 Task: Filter people whose past company is Accenture.
Action: Mouse moved to (322, 58)
Screenshot: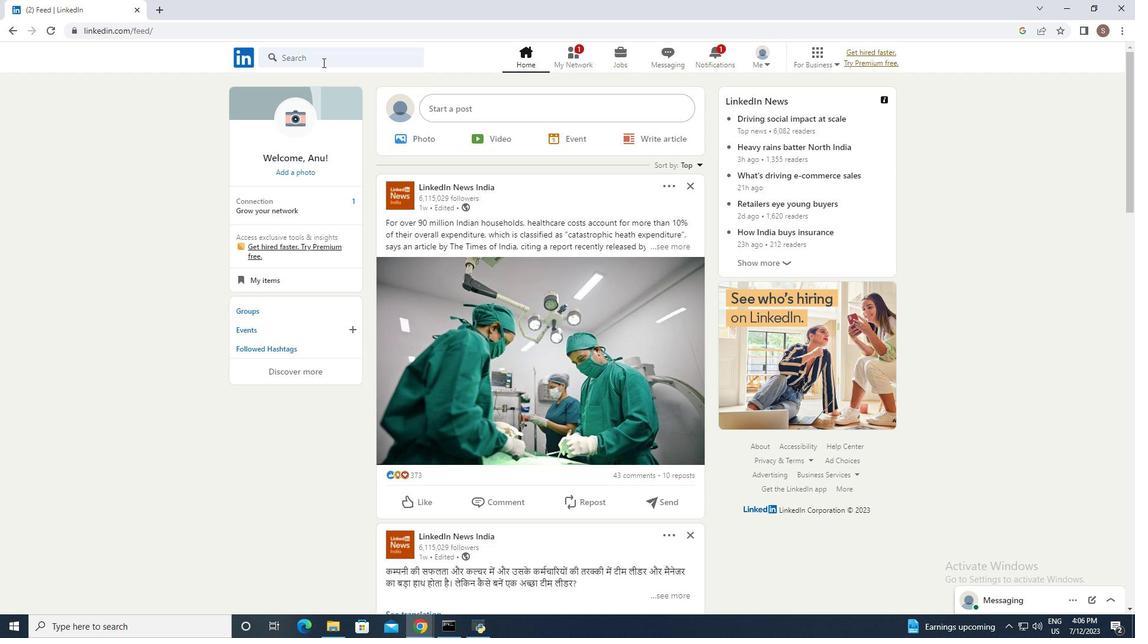 
Action: Mouse pressed left at (322, 58)
Screenshot: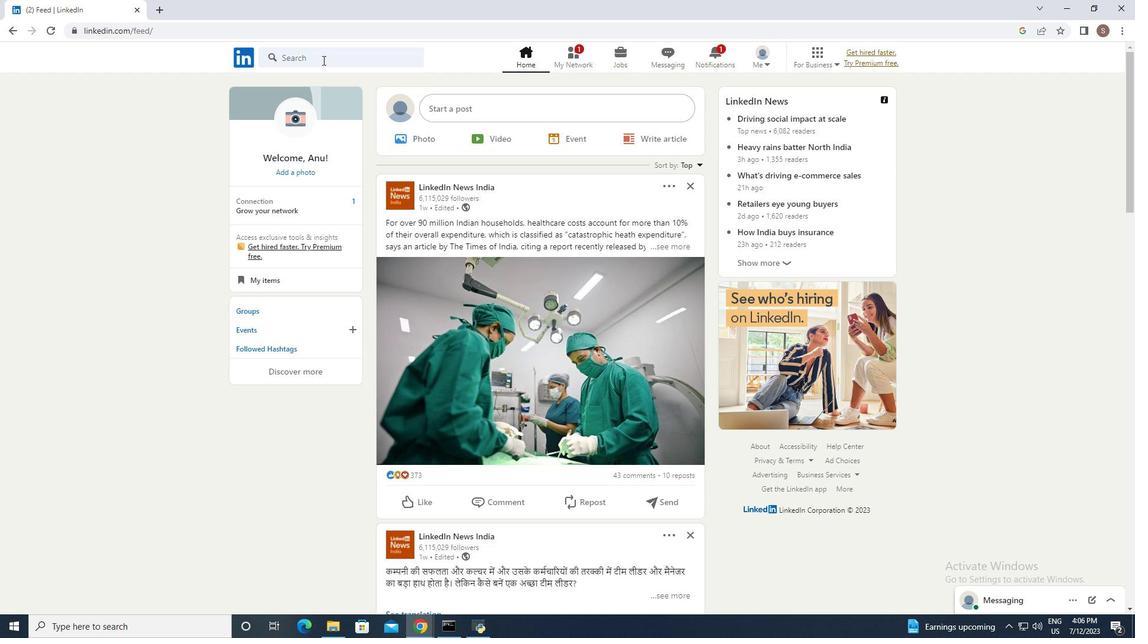 
Action: Mouse moved to (318, 155)
Screenshot: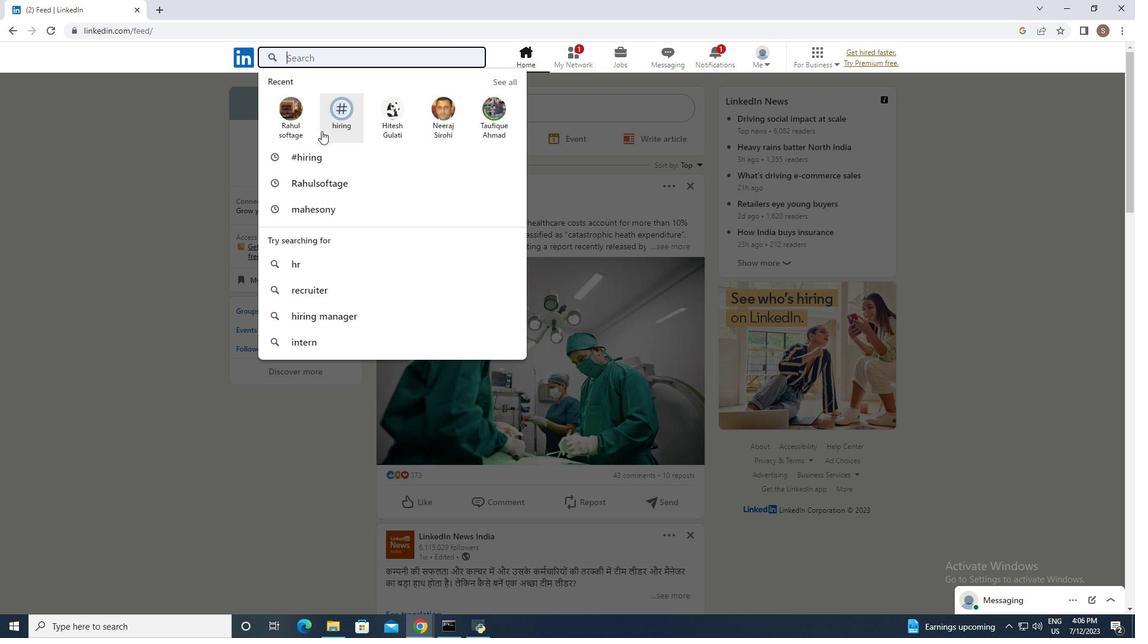 
Action: Mouse pressed left at (318, 155)
Screenshot: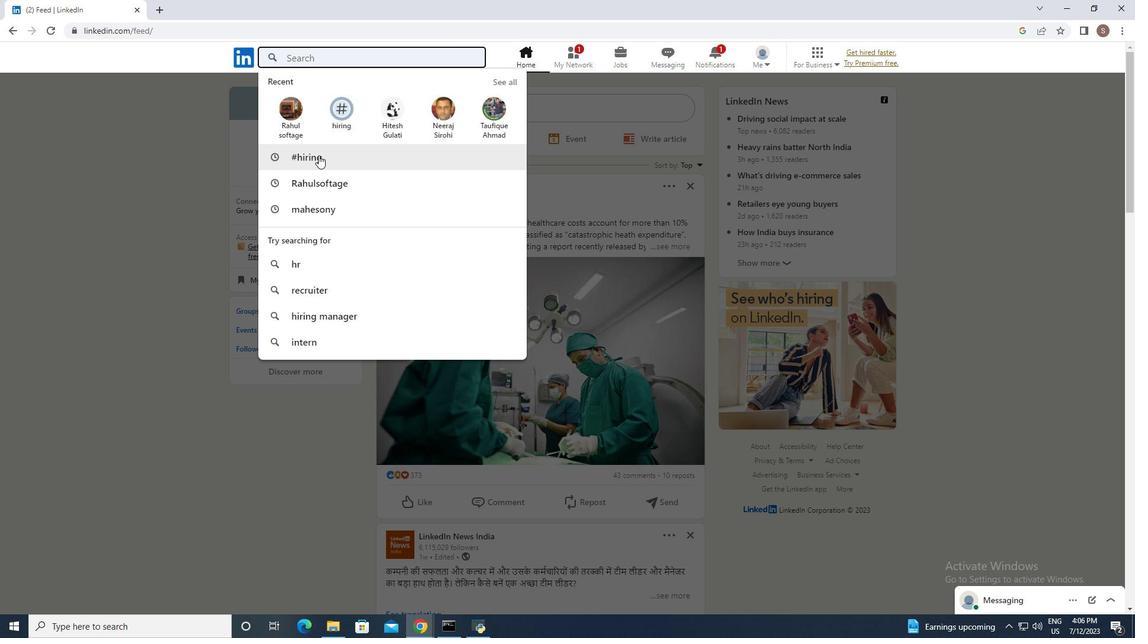 
Action: Mouse moved to (337, 92)
Screenshot: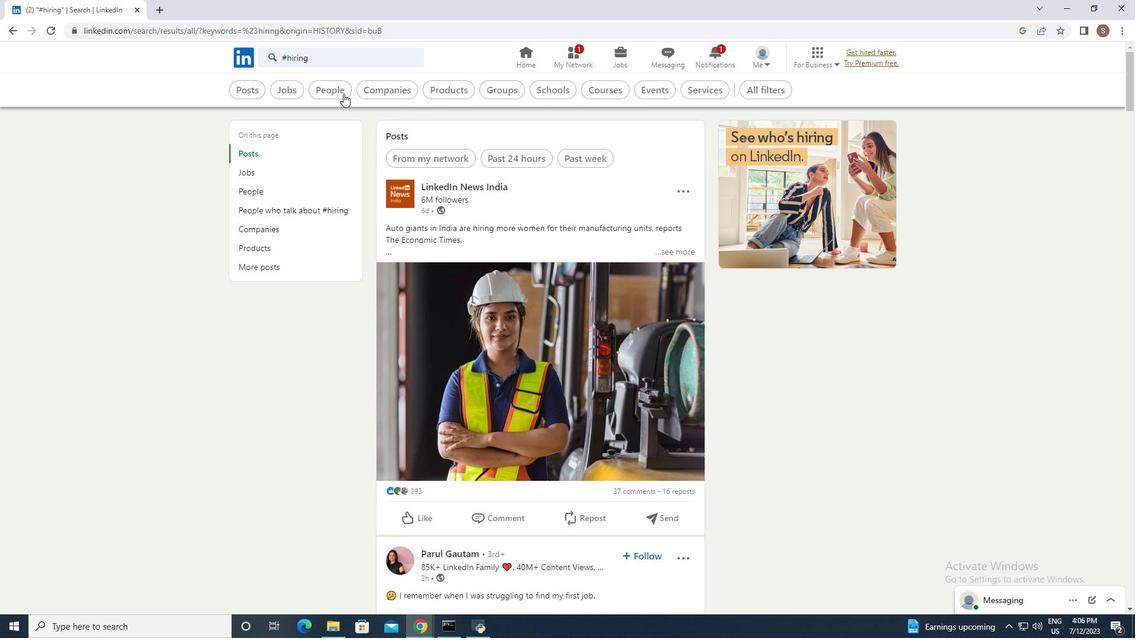 
Action: Mouse pressed left at (337, 92)
Screenshot: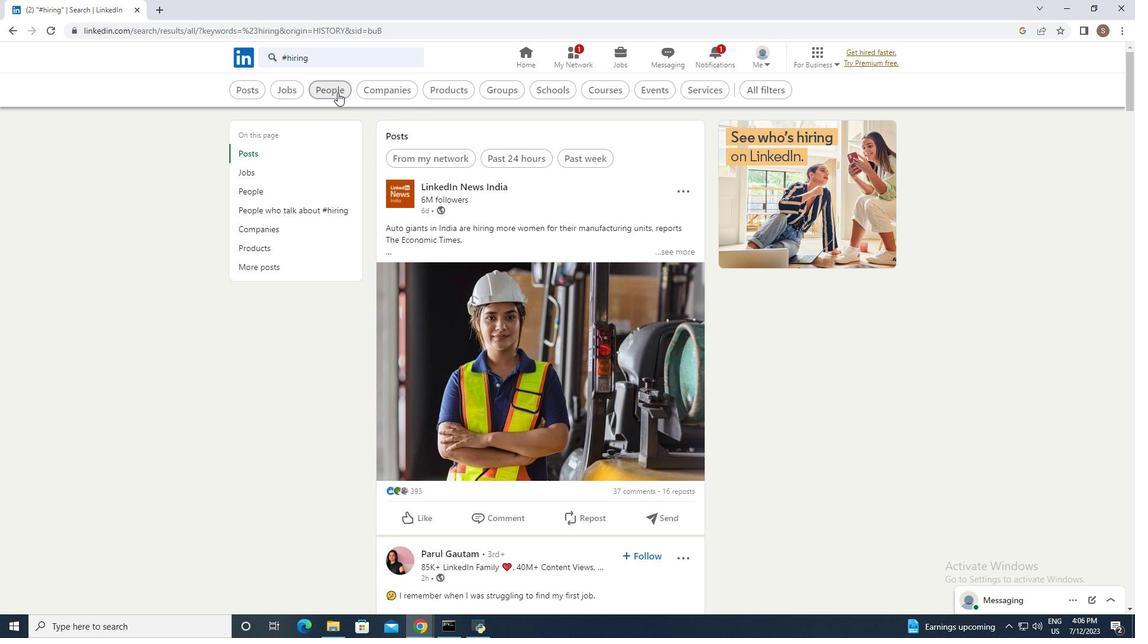 
Action: Mouse moved to (595, 88)
Screenshot: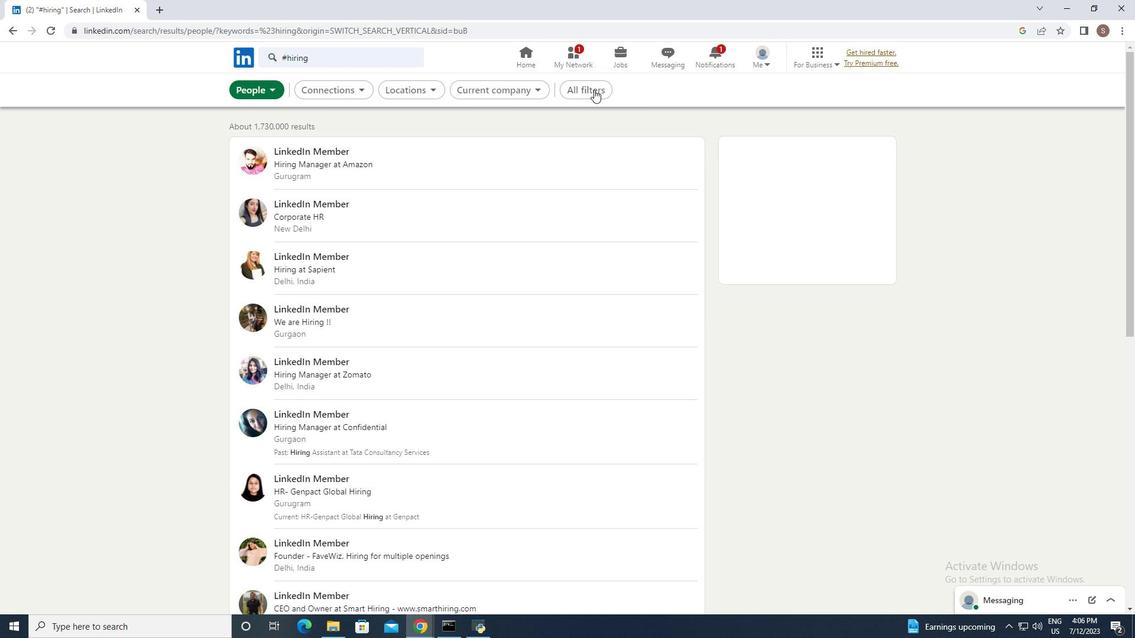 
Action: Mouse pressed left at (595, 88)
Screenshot: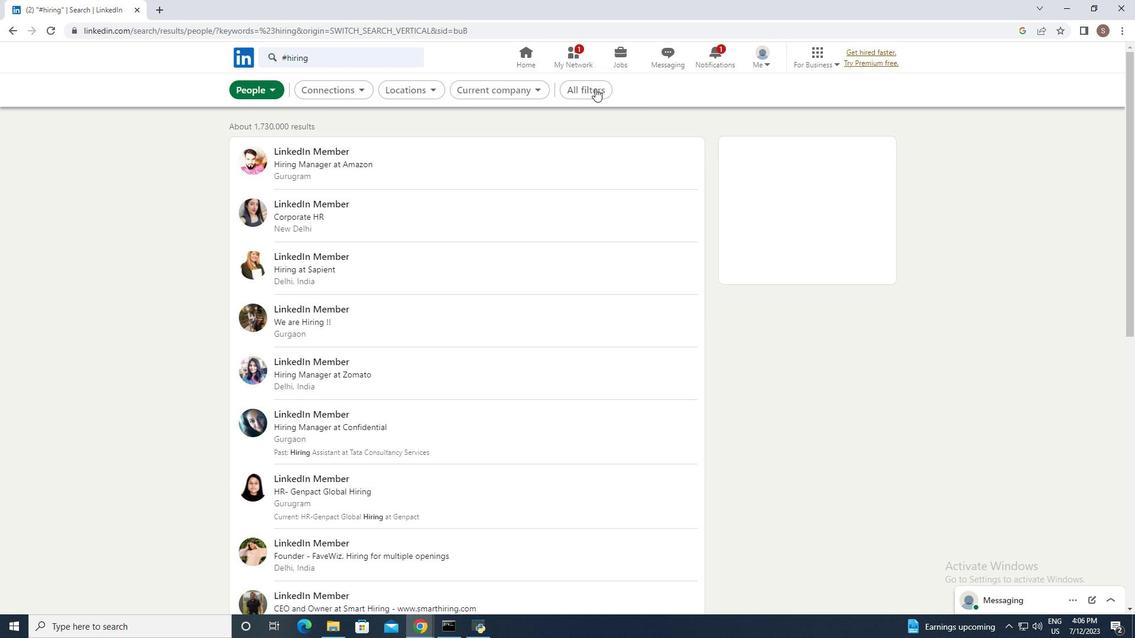 
Action: Mouse moved to (865, 415)
Screenshot: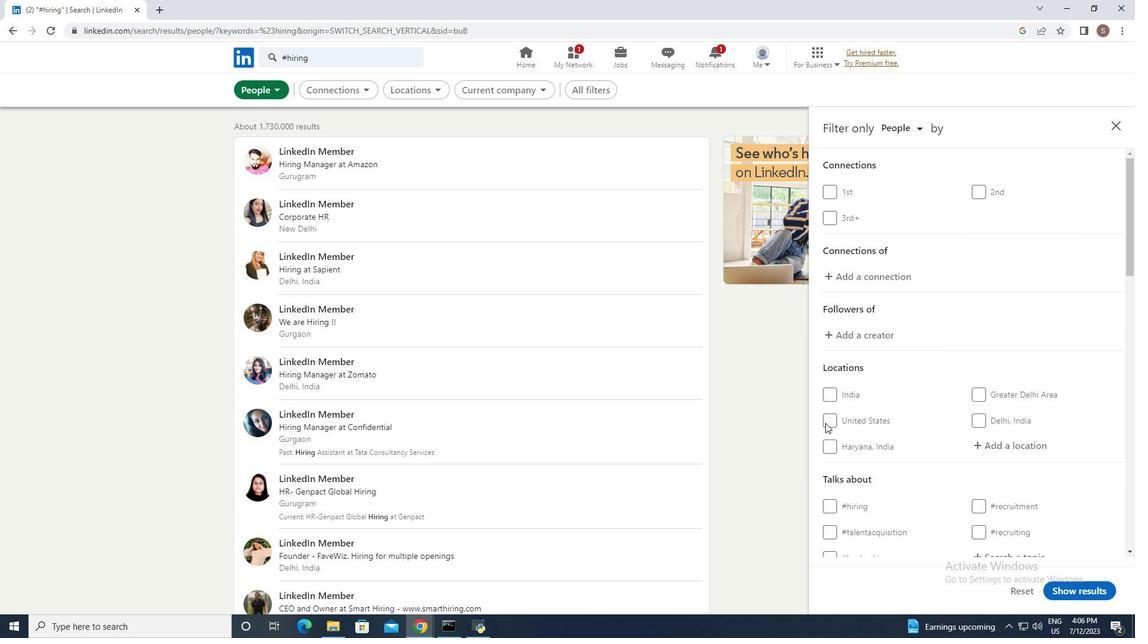 
Action: Mouse scrolled (865, 415) with delta (0, 0)
Screenshot: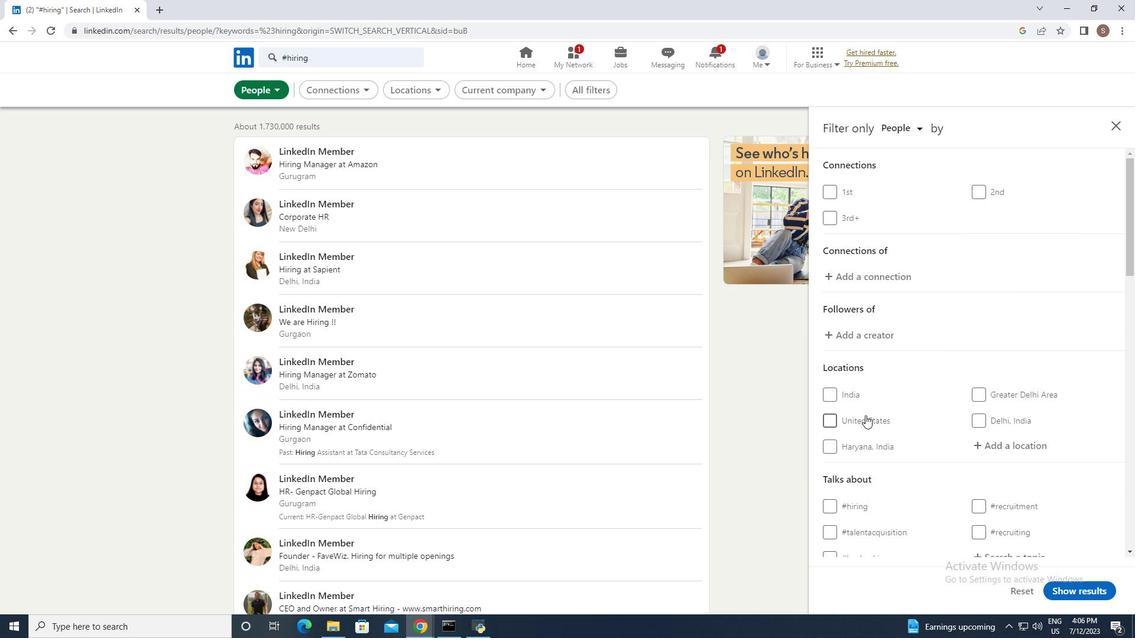 
Action: Mouse scrolled (865, 415) with delta (0, 0)
Screenshot: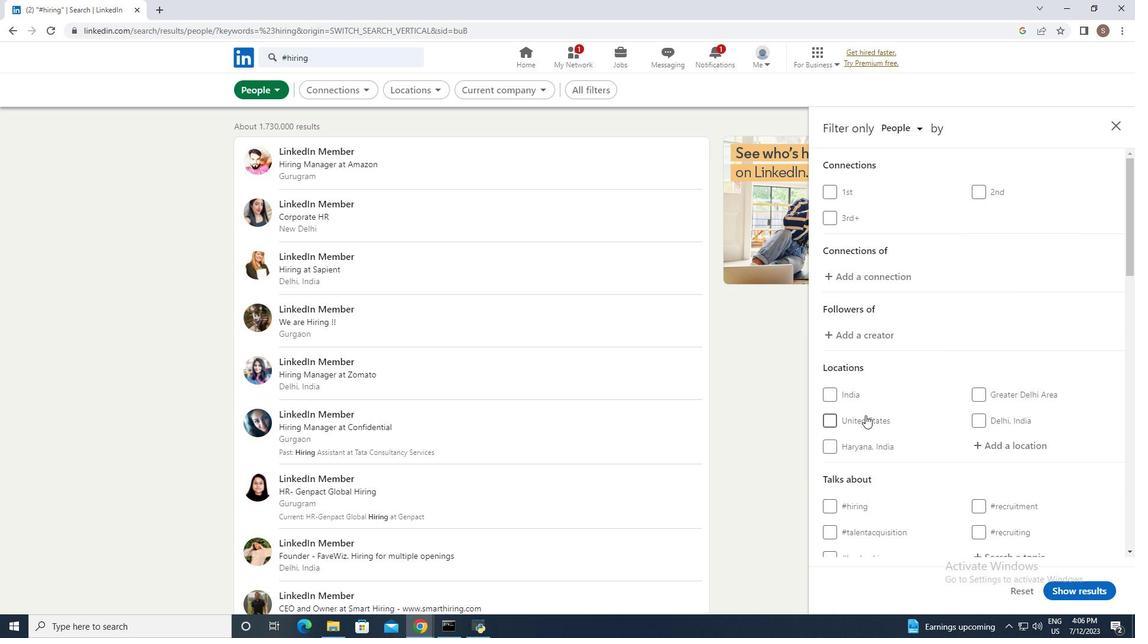
Action: Mouse scrolled (865, 415) with delta (0, 0)
Screenshot: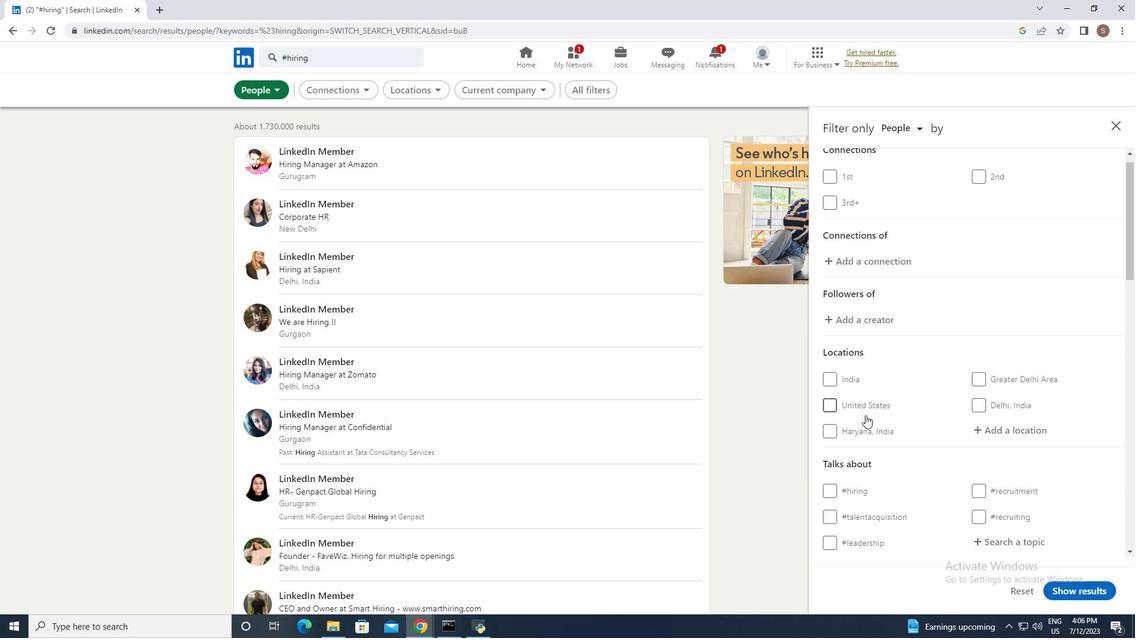 
Action: Mouse scrolled (865, 415) with delta (0, 0)
Screenshot: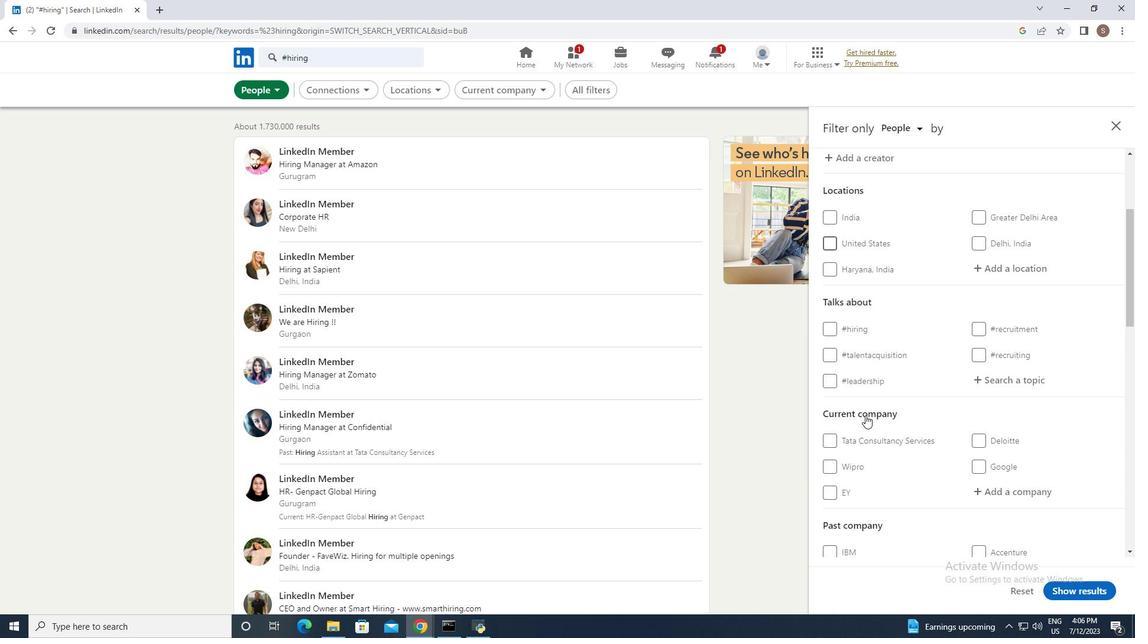 
Action: Mouse scrolled (865, 415) with delta (0, 0)
Screenshot: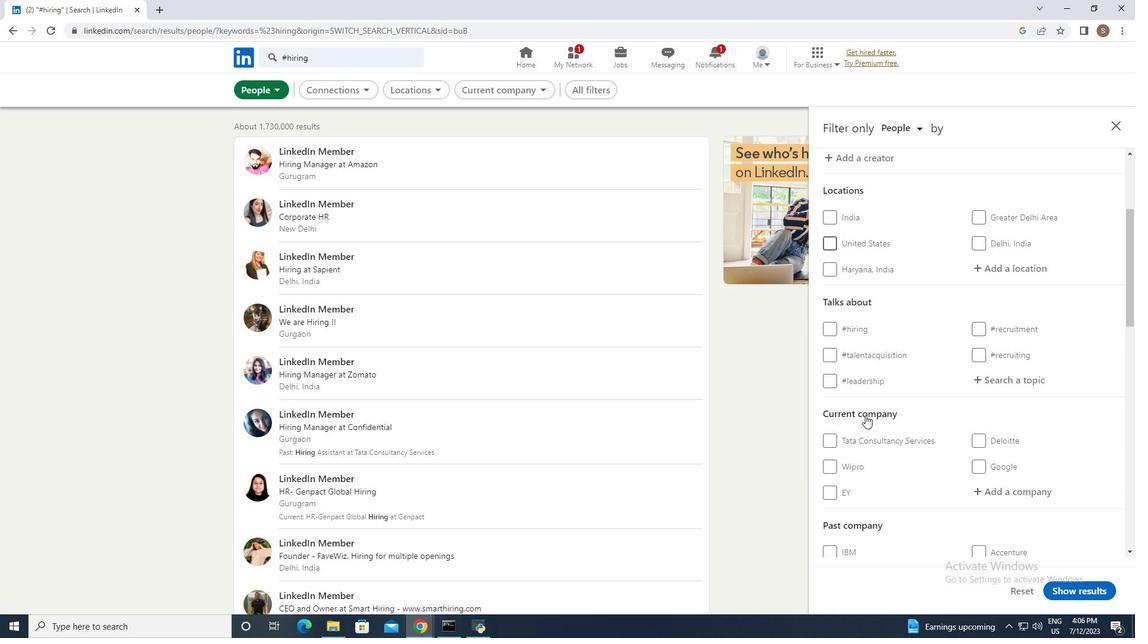 
Action: Mouse moved to (871, 392)
Screenshot: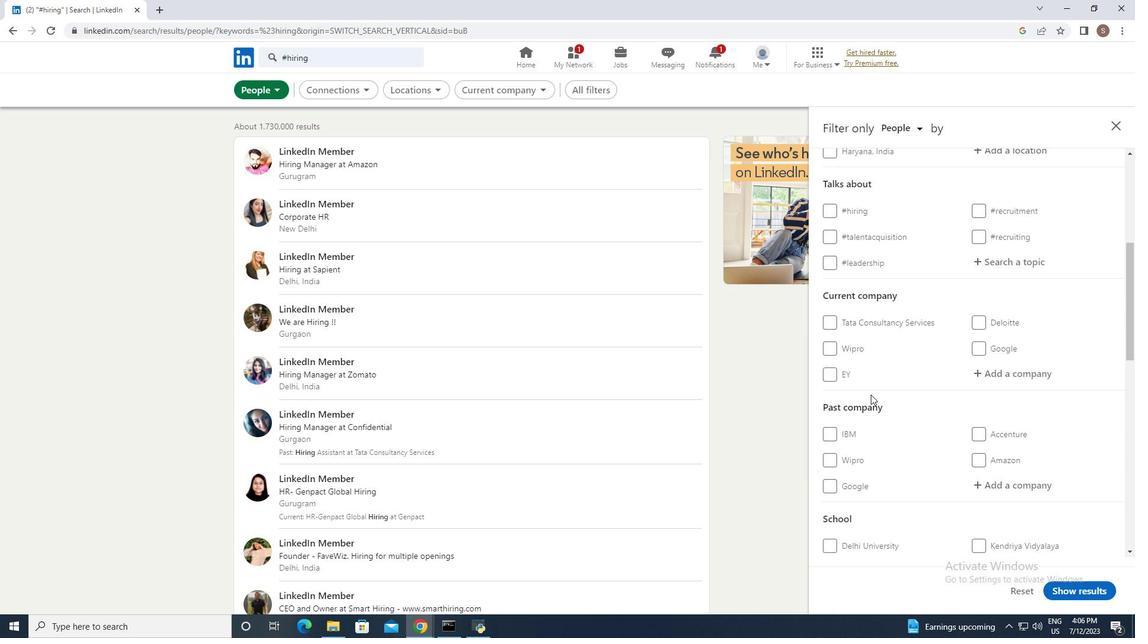 
Action: Mouse scrolled (871, 391) with delta (0, 0)
Screenshot: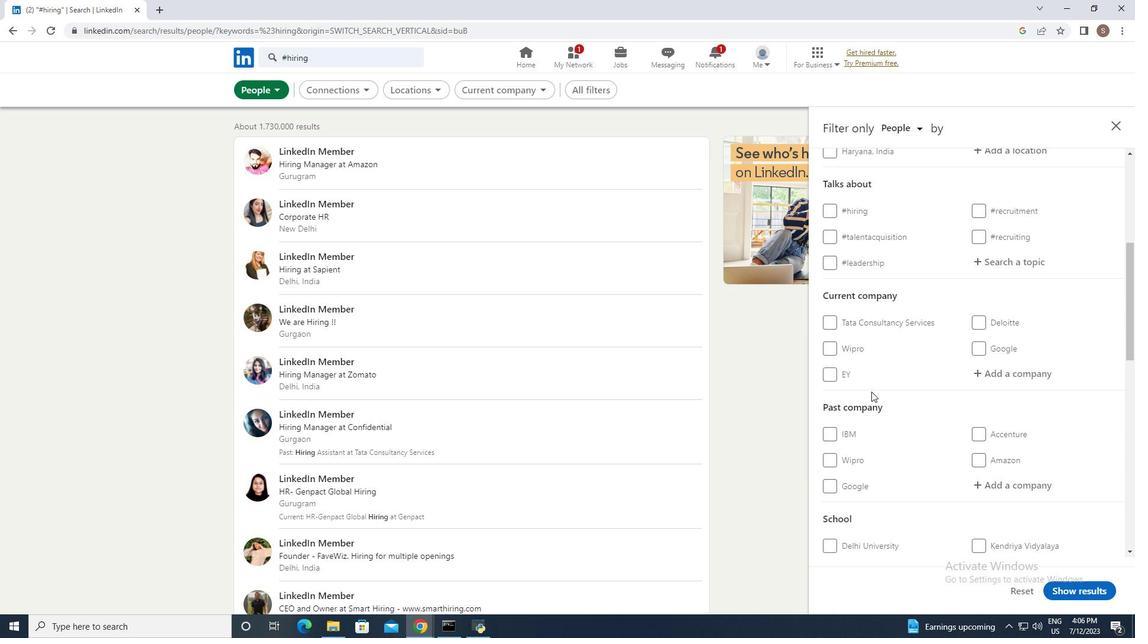 
Action: Mouse moved to (973, 368)
Screenshot: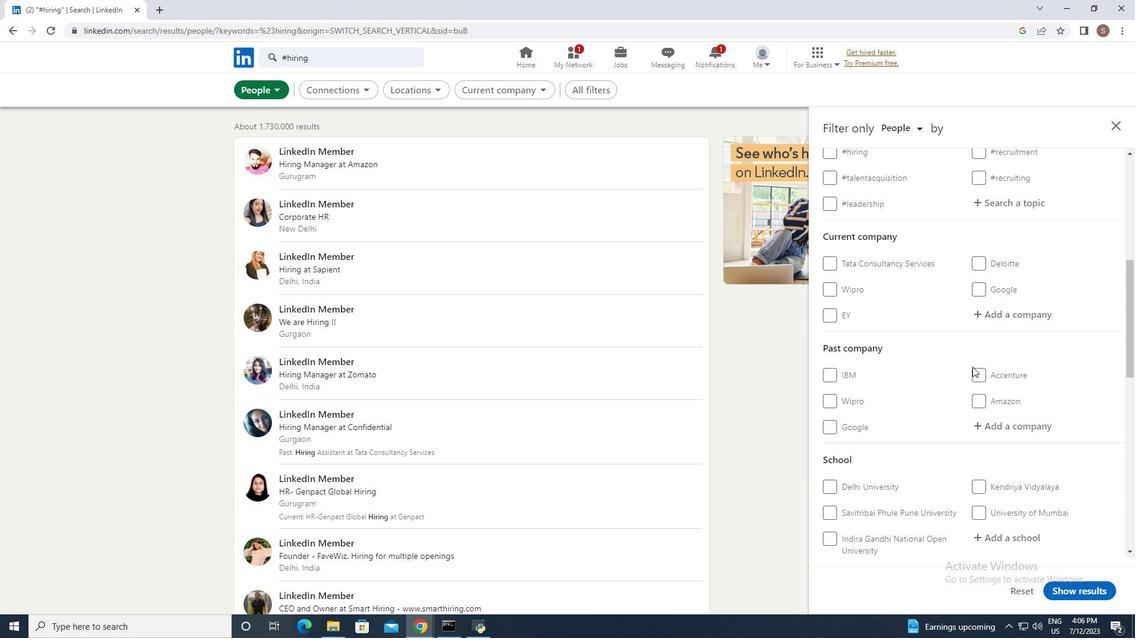 
Action: Mouse pressed left at (973, 368)
Screenshot: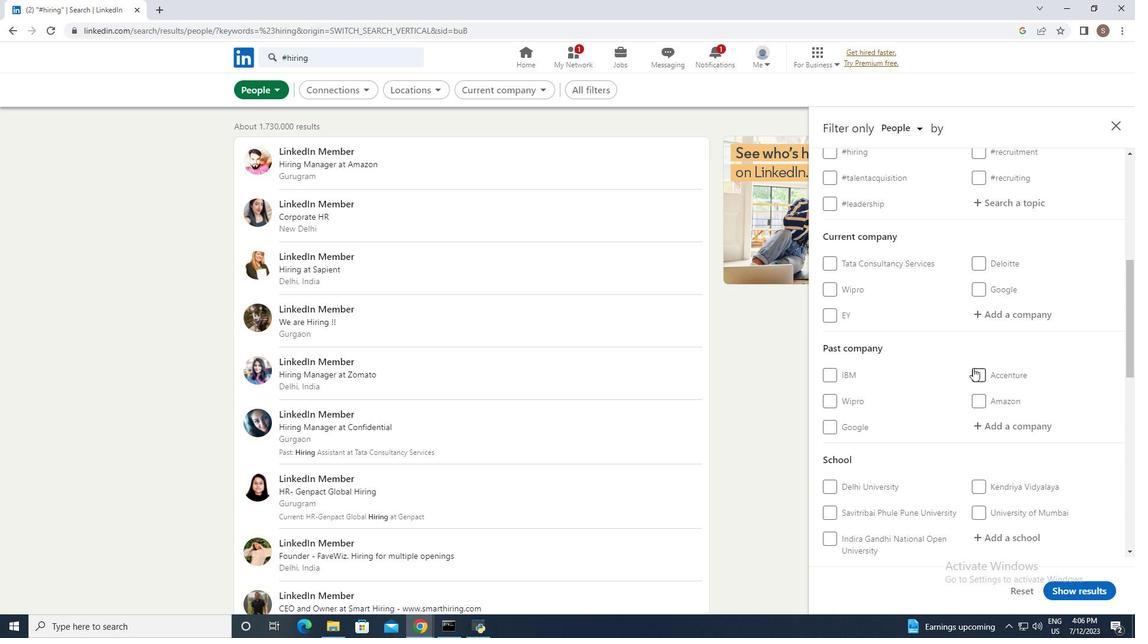 
Action: Mouse moved to (1080, 587)
Screenshot: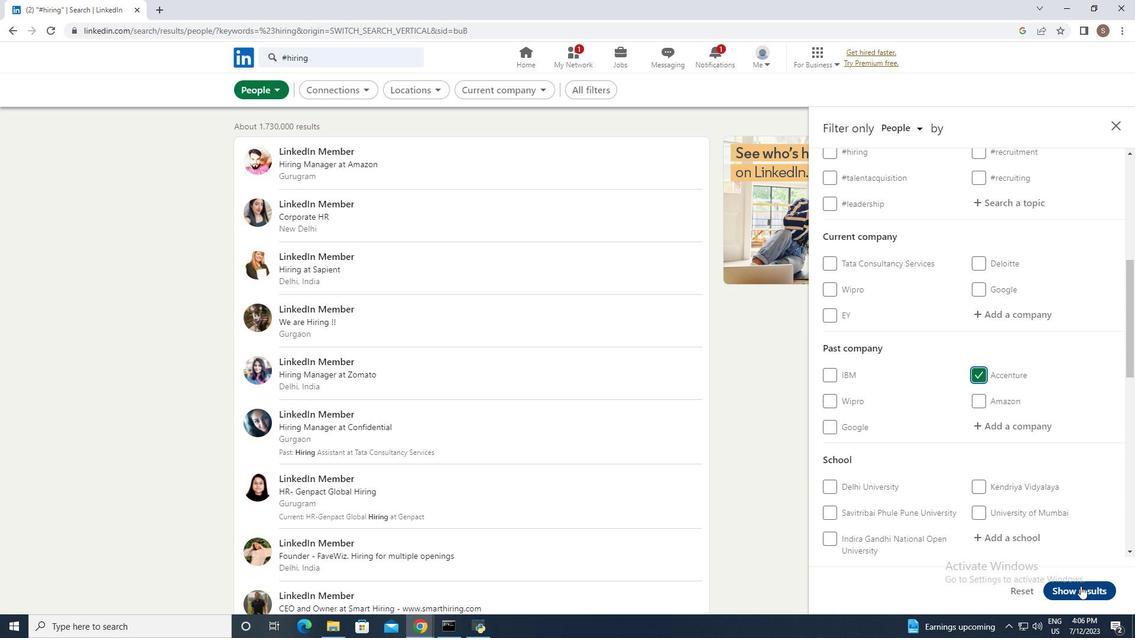 
Action: Mouse pressed left at (1080, 587)
Screenshot: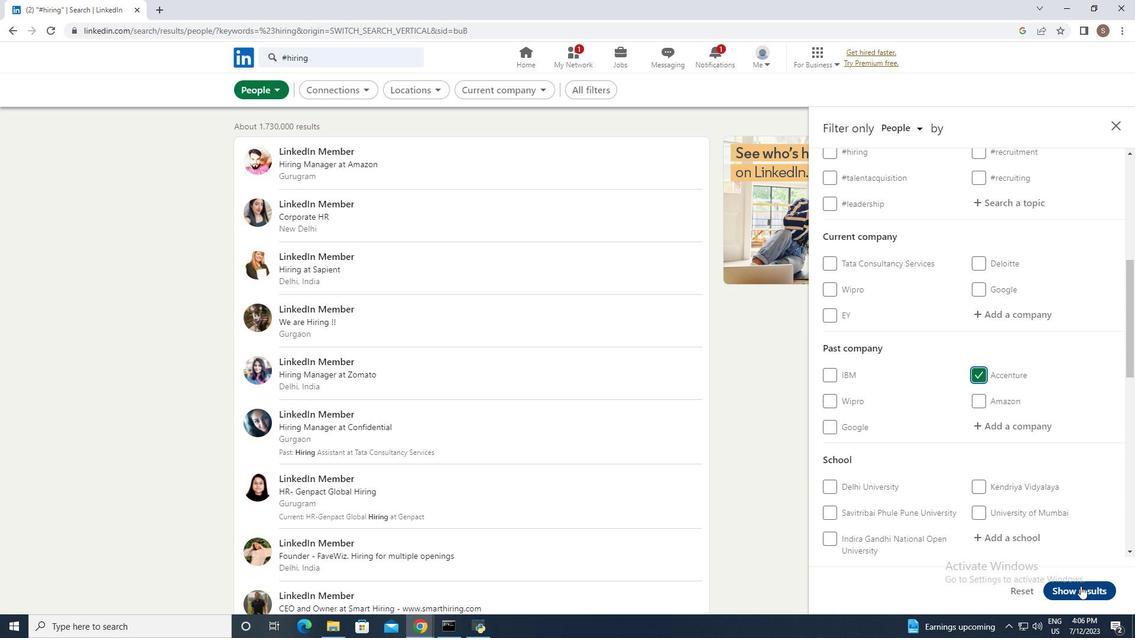 
Action: Mouse moved to (1066, 579)
Screenshot: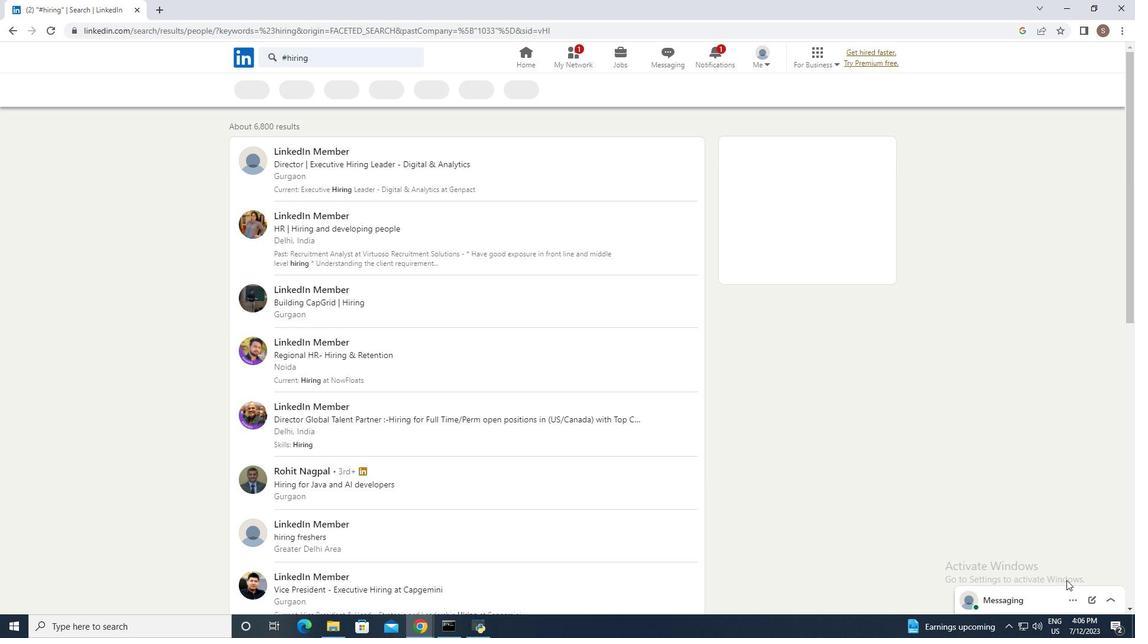 
